 Task: Open Card Card0000000073 in Board Board0000000019 in Workspace WS0000000007 in Trello. Add Member Email0000000025 to Card Card0000000073 in Board Board0000000019 in Workspace WS0000000007 in Trello. Add Green Label titled Label0000000073 to Card Card0000000073 in Board Board0000000019 in Workspace WS0000000007 in Trello. Add Checklist CL0000000073 to Card Card0000000073 in Board Board0000000019 in Workspace WS0000000007 in Trello. Add Dates with Start Date as Apr 08 2023 and Due Date as Apr 30 2023 to Card Card0000000073 in Board Board0000000019 in Workspace WS0000000007 in Trello
Action: Mouse moved to (280, 153)
Screenshot: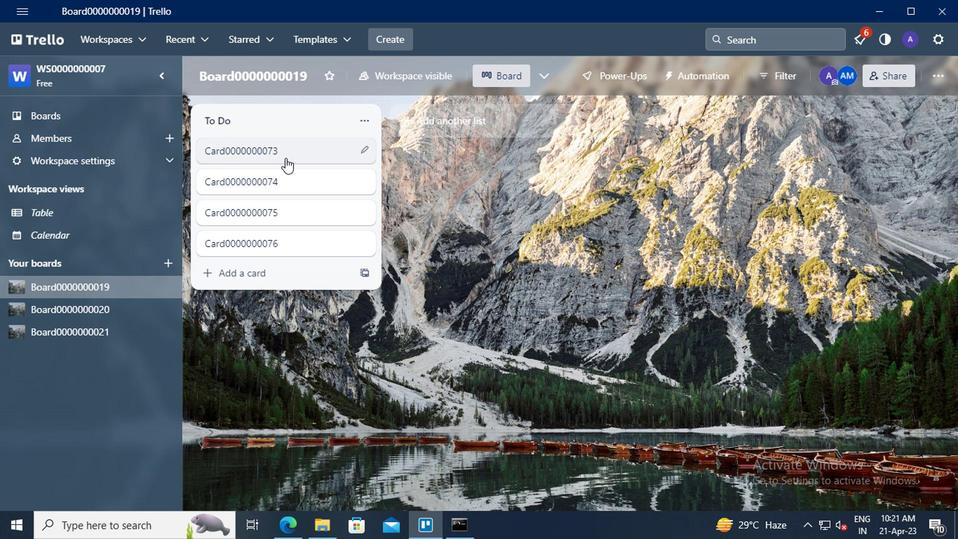 
Action: Mouse pressed left at (280, 153)
Screenshot: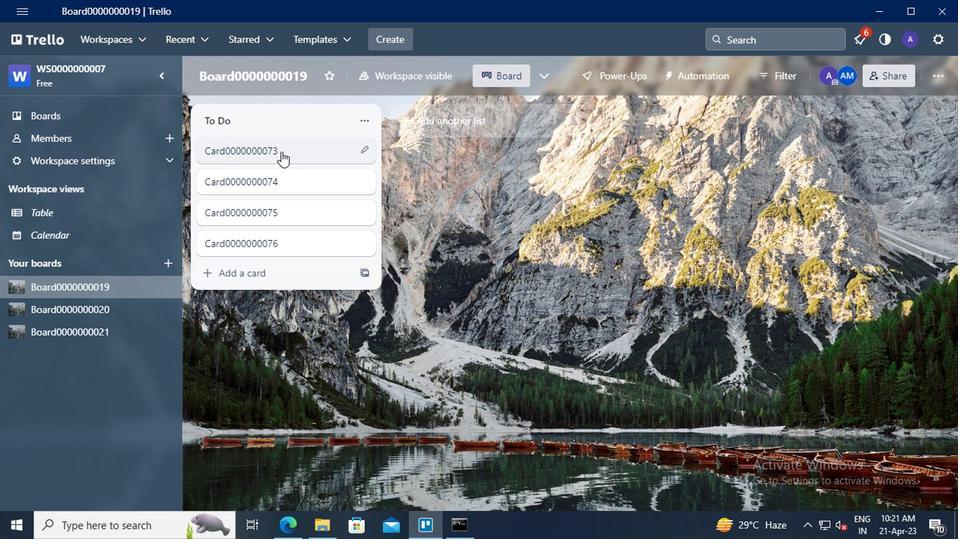 
Action: Mouse moved to (647, 183)
Screenshot: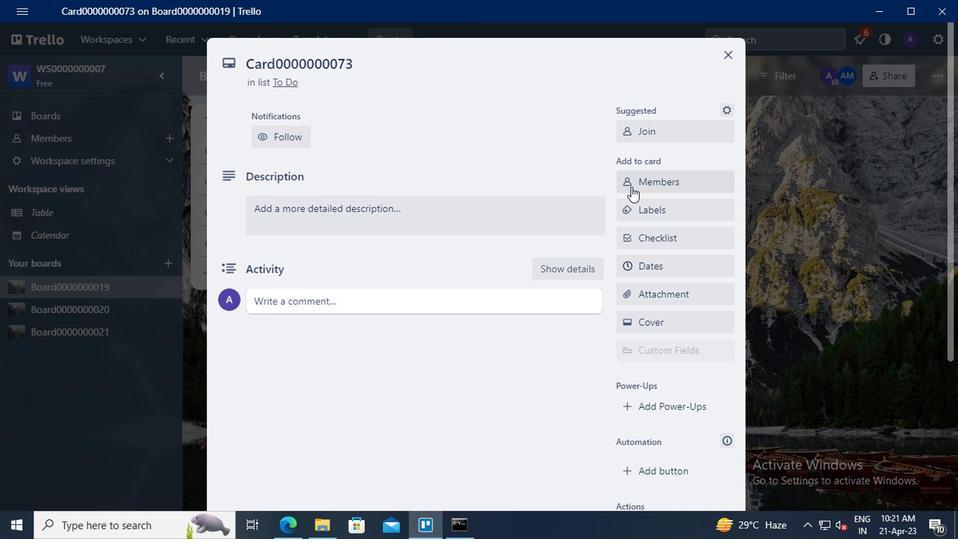 
Action: Mouse pressed left at (647, 183)
Screenshot: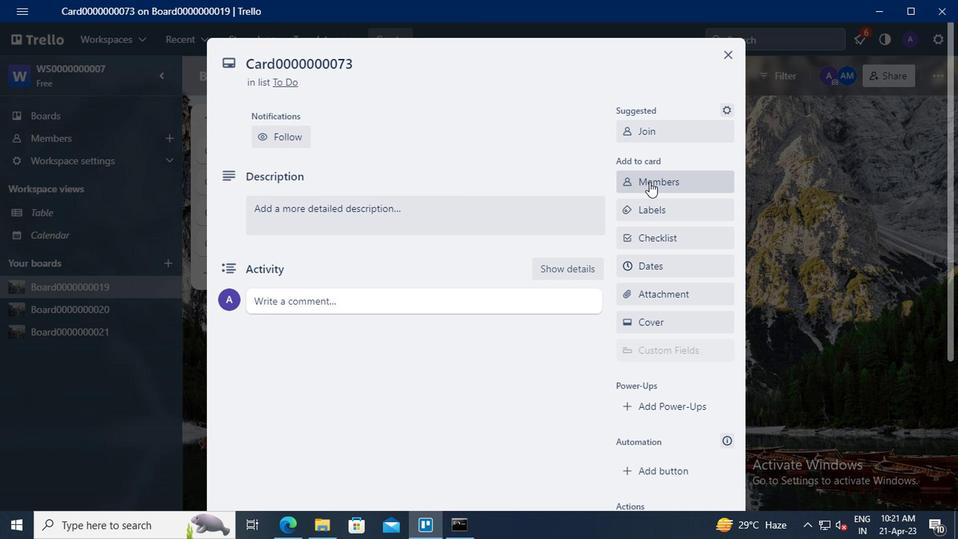 
Action: Mouse moved to (661, 245)
Screenshot: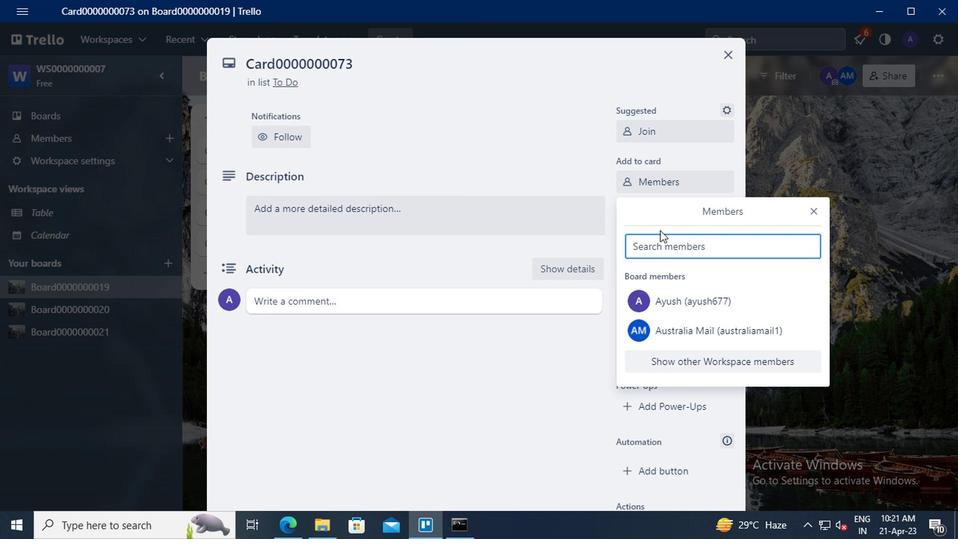 
Action: Mouse pressed left at (661, 245)
Screenshot: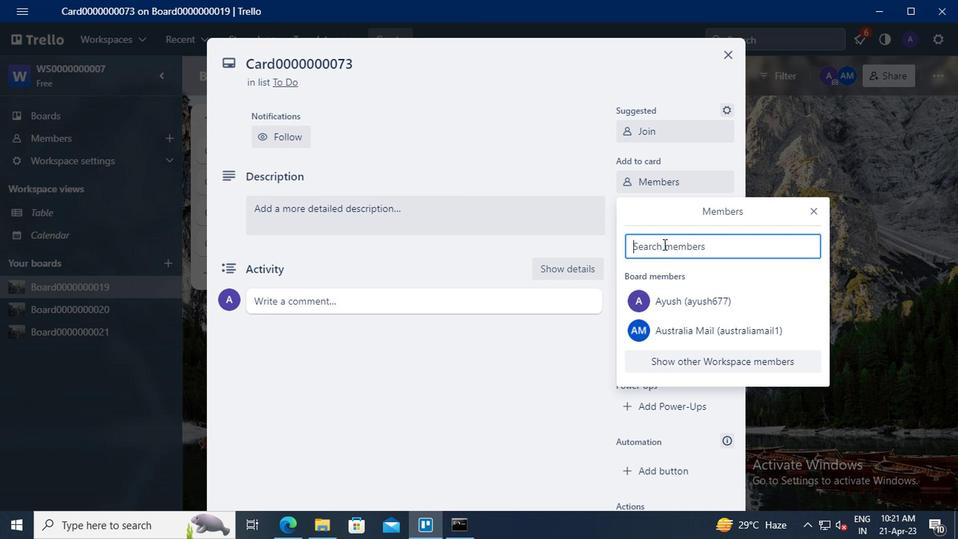 
Action: Key pressed mailaustralia7<Key.shift>@GMAIL.COM
Screenshot: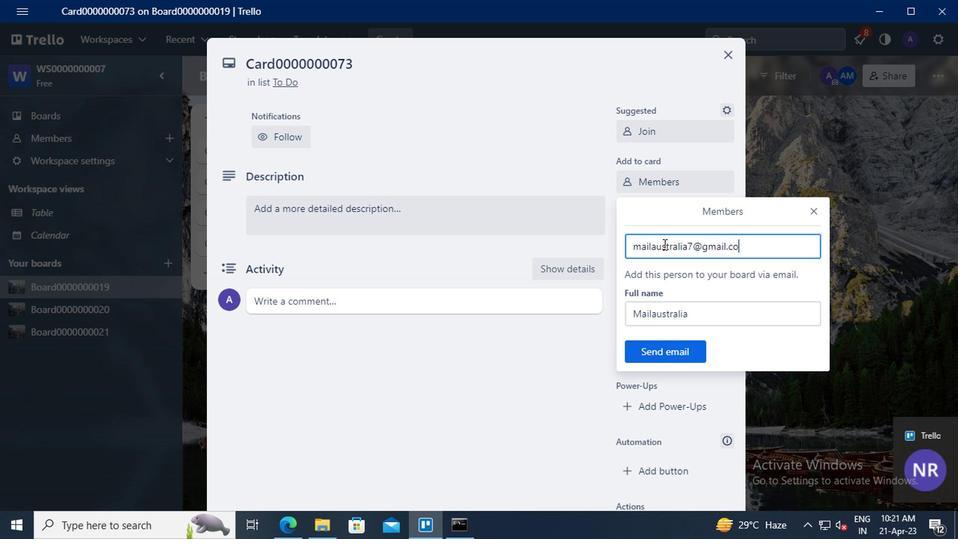 
Action: Mouse moved to (651, 349)
Screenshot: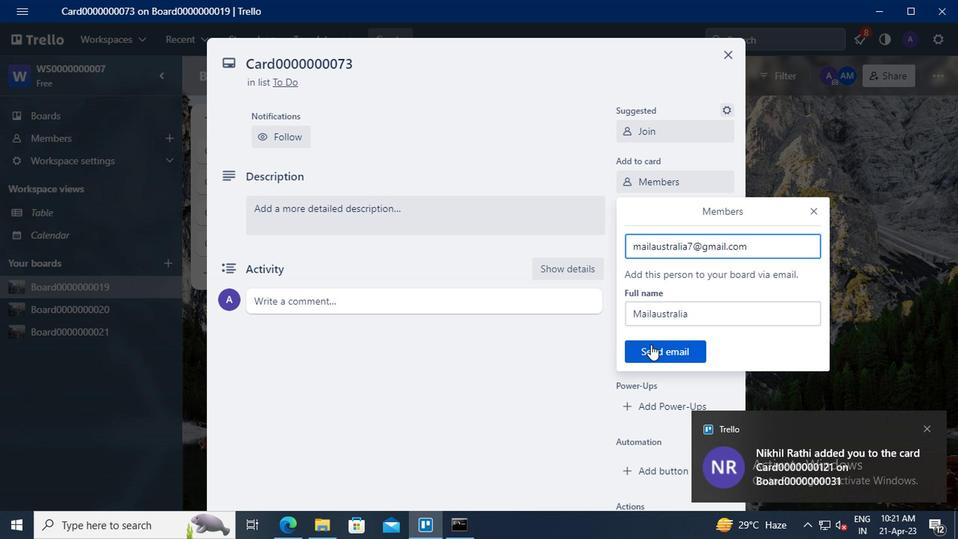
Action: Mouse pressed left at (651, 349)
Screenshot: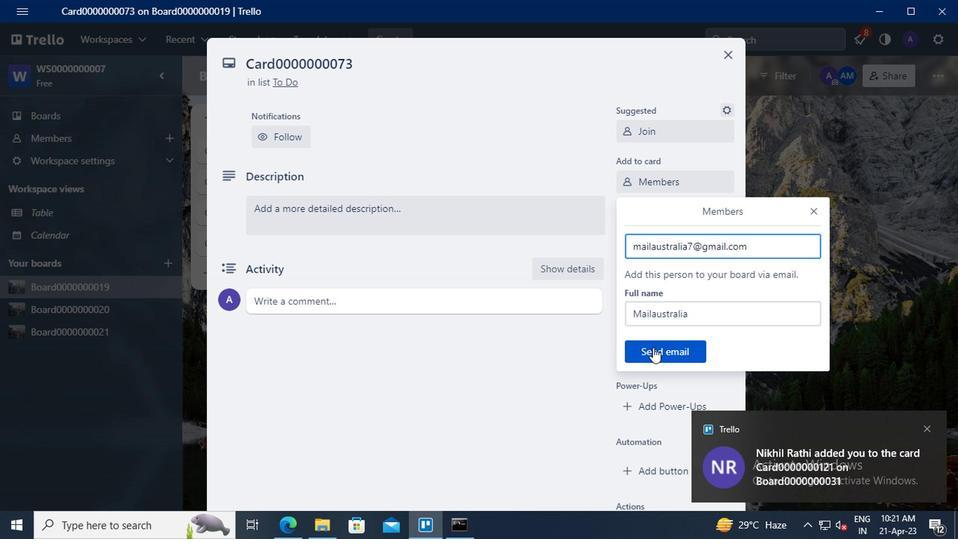 
Action: Mouse moved to (659, 213)
Screenshot: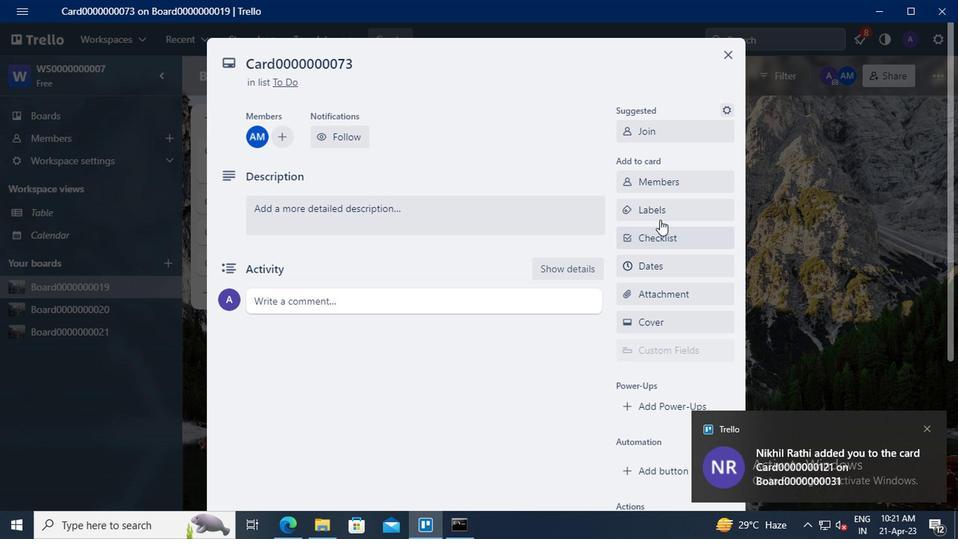 
Action: Mouse pressed left at (659, 213)
Screenshot: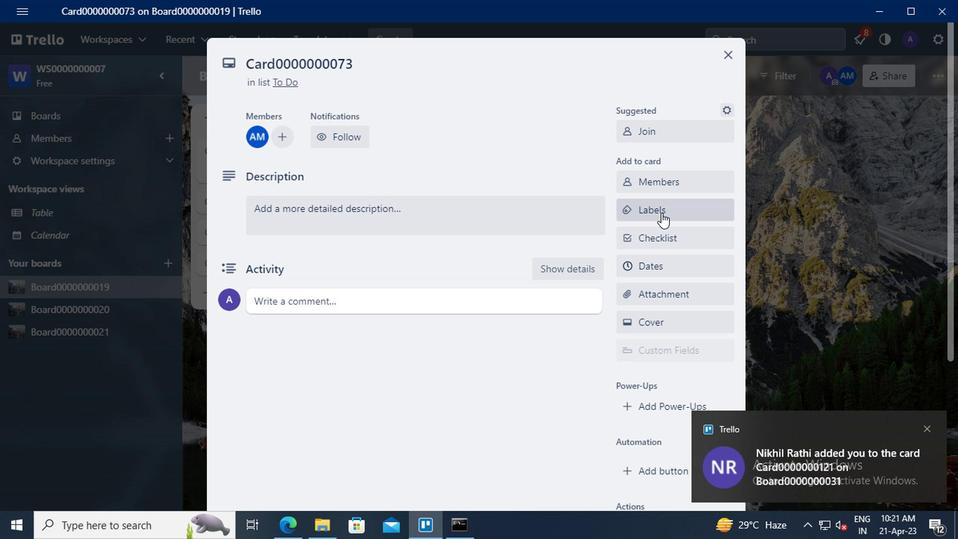 
Action: Mouse moved to (720, 320)
Screenshot: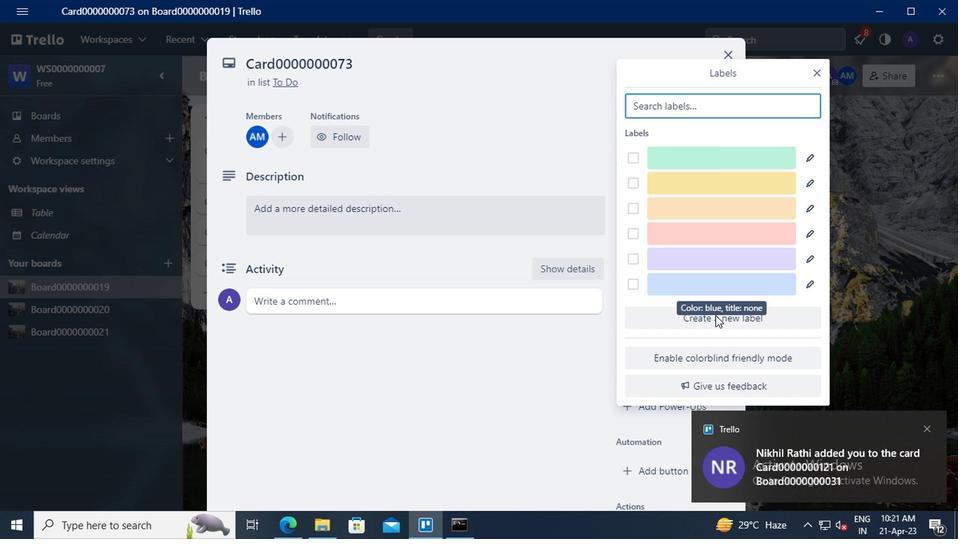 
Action: Mouse pressed left at (720, 320)
Screenshot: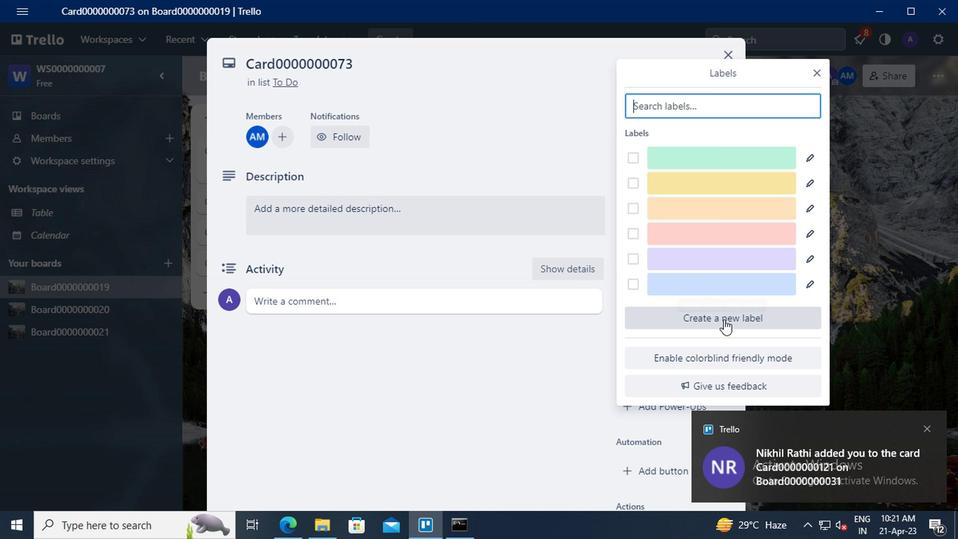 
Action: Mouse moved to (678, 207)
Screenshot: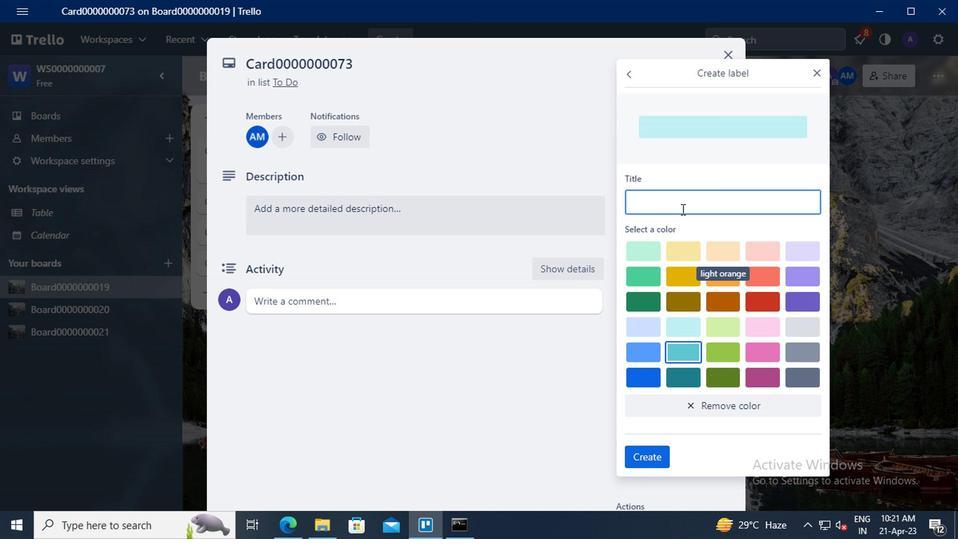 
Action: Mouse pressed left at (678, 207)
Screenshot: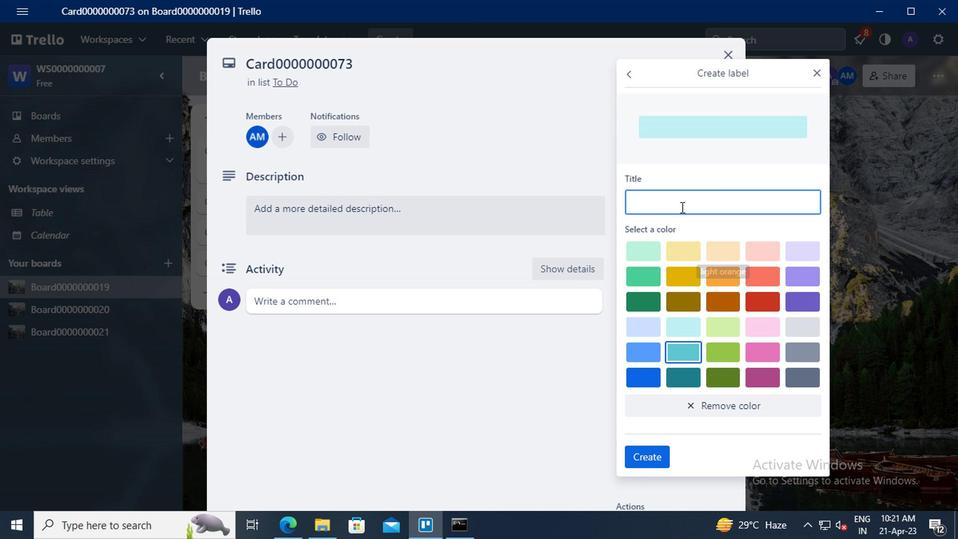 
Action: Mouse moved to (640, 184)
Screenshot: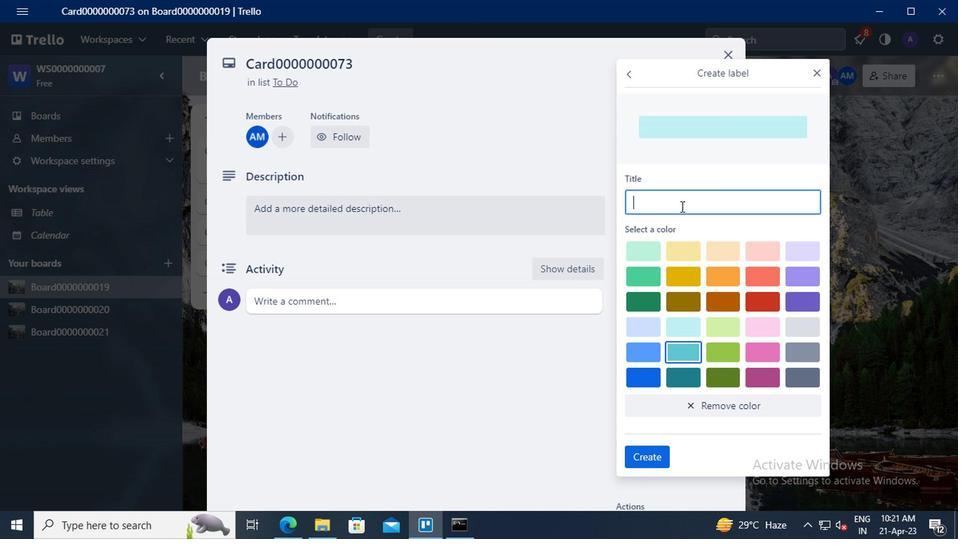 
Action: Key pressed <Key.shift>LABEL0000000073
Screenshot: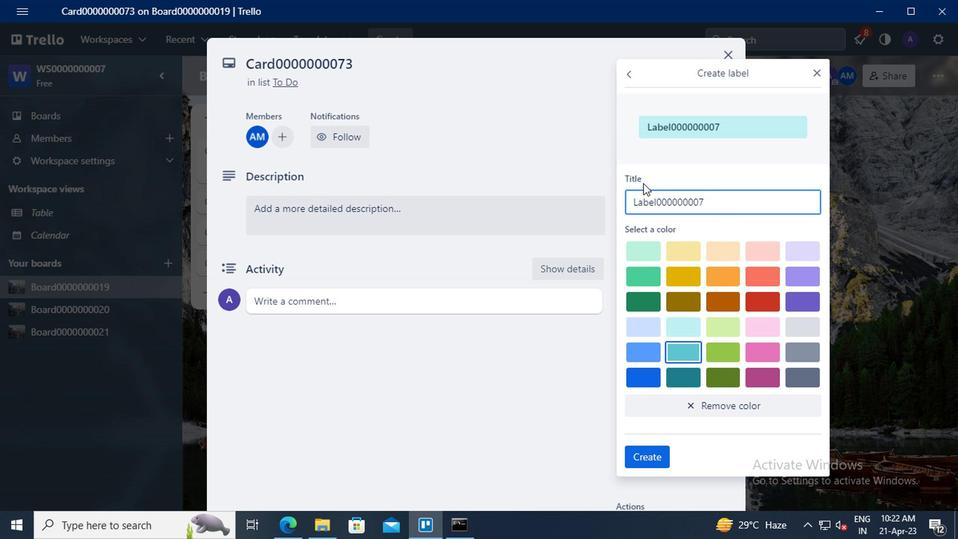 
Action: Mouse moved to (647, 273)
Screenshot: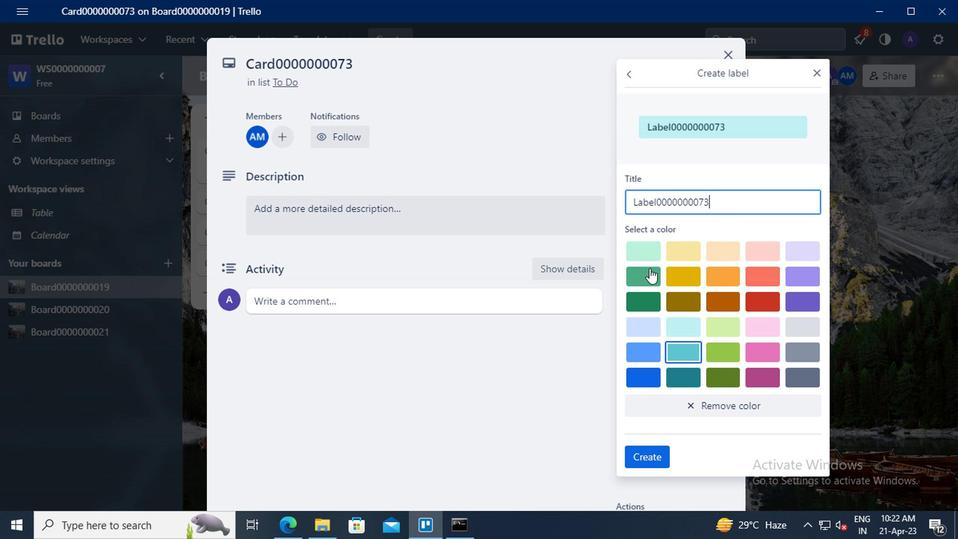 
Action: Mouse pressed left at (647, 273)
Screenshot: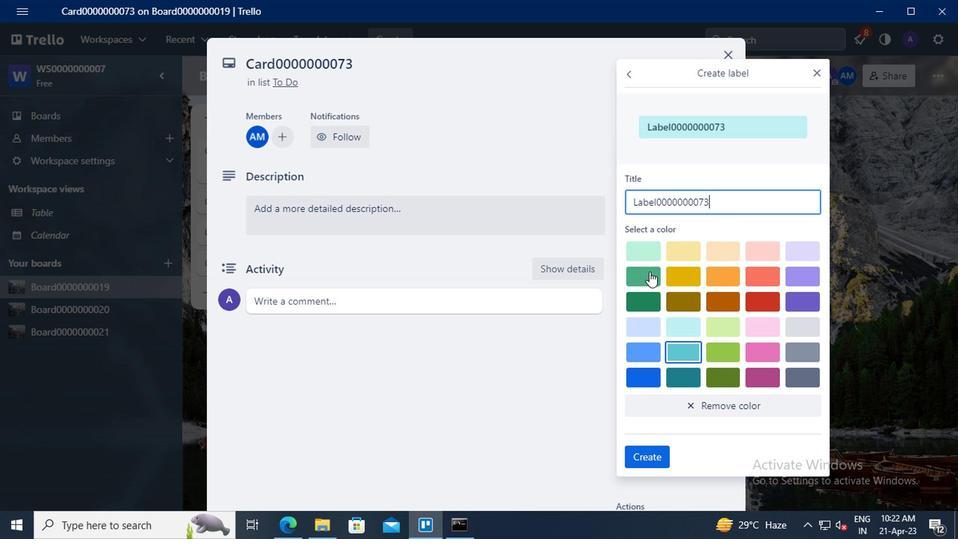 
Action: Mouse moved to (650, 454)
Screenshot: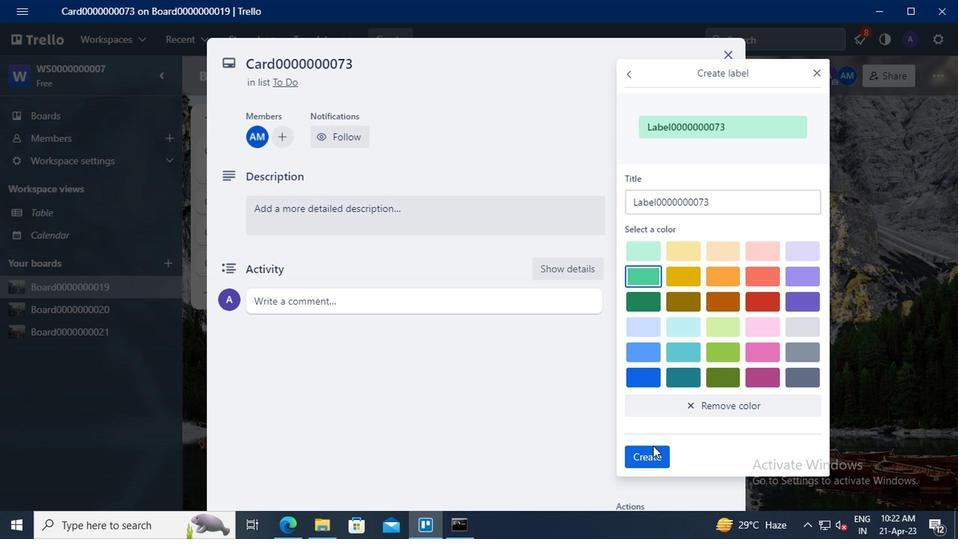 
Action: Mouse pressed left at (650, 454)
Screenshot: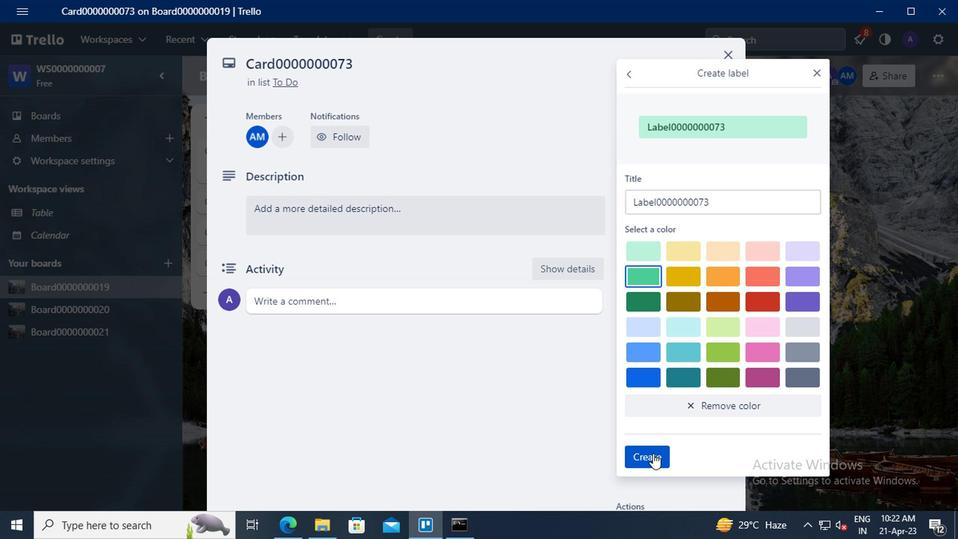 
Action: Mouse moved to (815, 73)
Screenshot: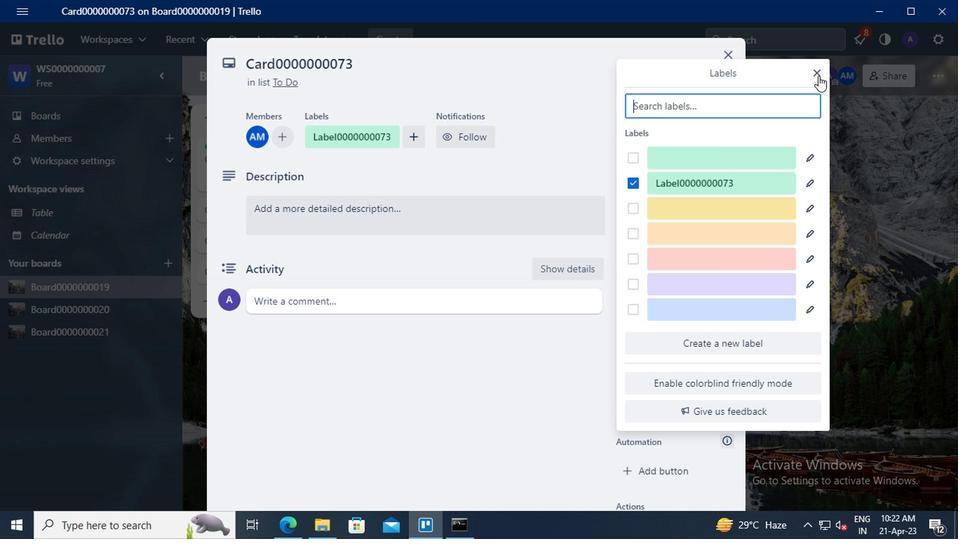 
Action: Mouse pressed left at (815, 73)
Screenshot: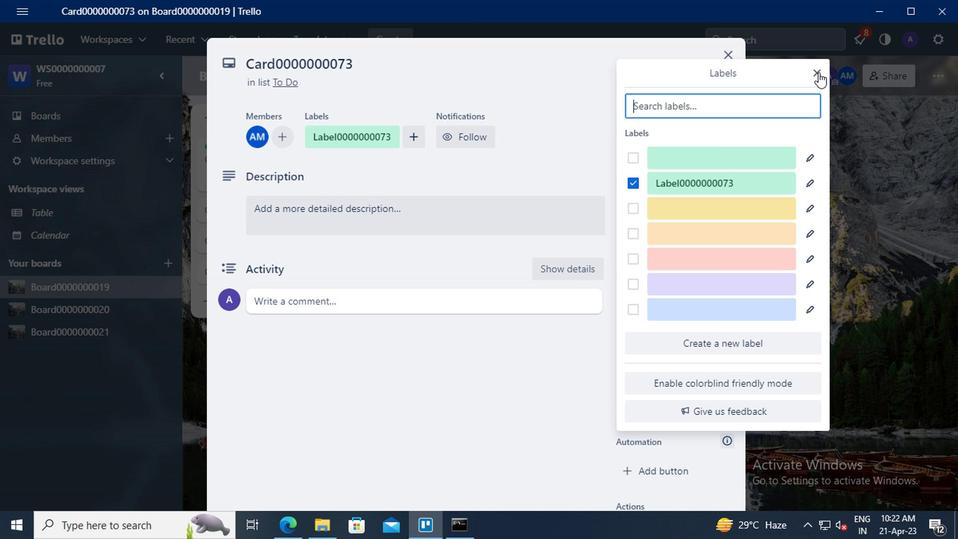 
Action: Mouse moved to (668, 237)
Screenshot: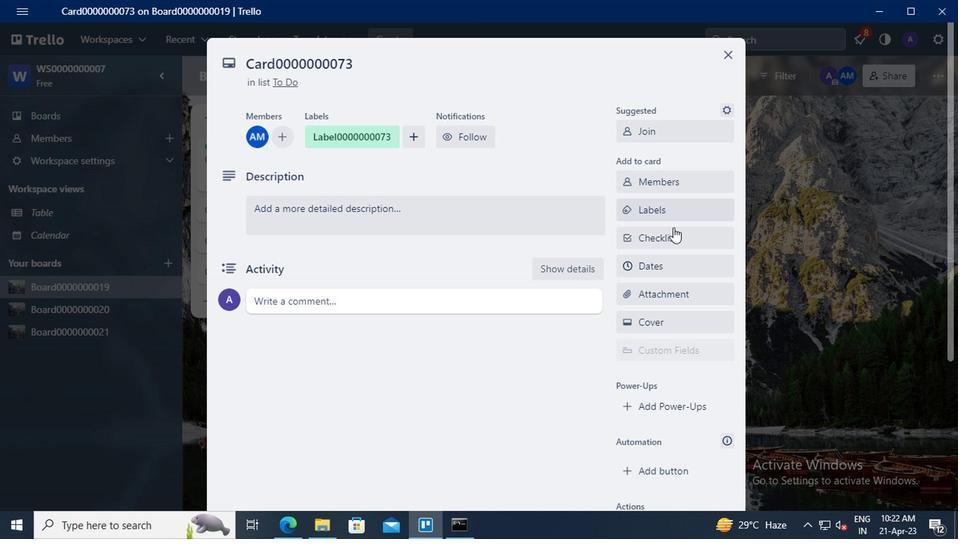 
Action: Mouse pressed left at (668, 237)
Screenshot: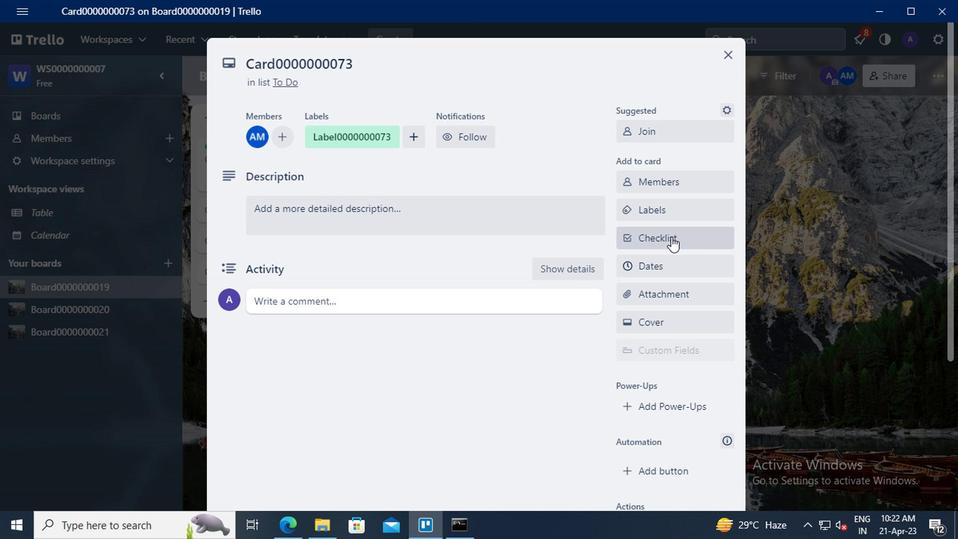 
Action: Key pressed <Key.delete><Key.shift>CL0000000073
Screenshot: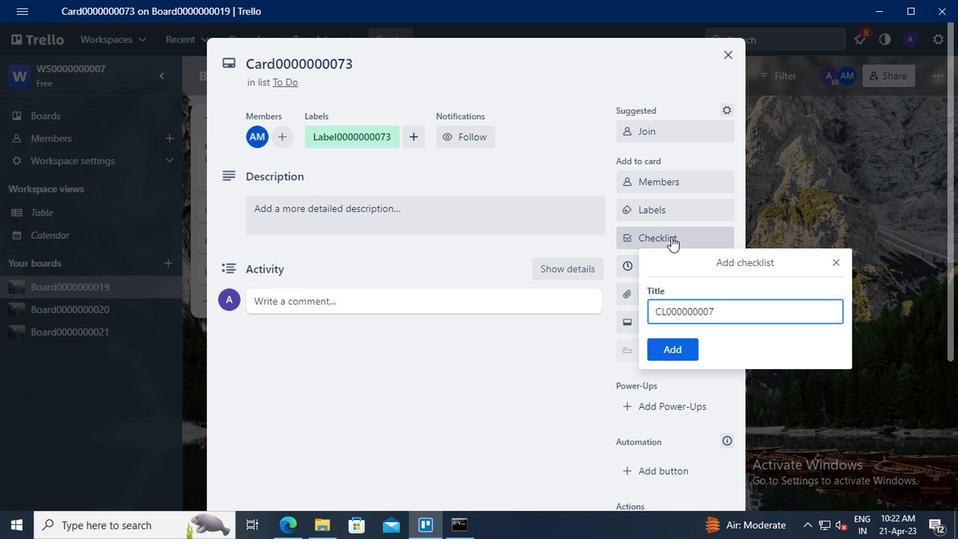 
Action: Mouse moved to (668, 349)
Screenshot: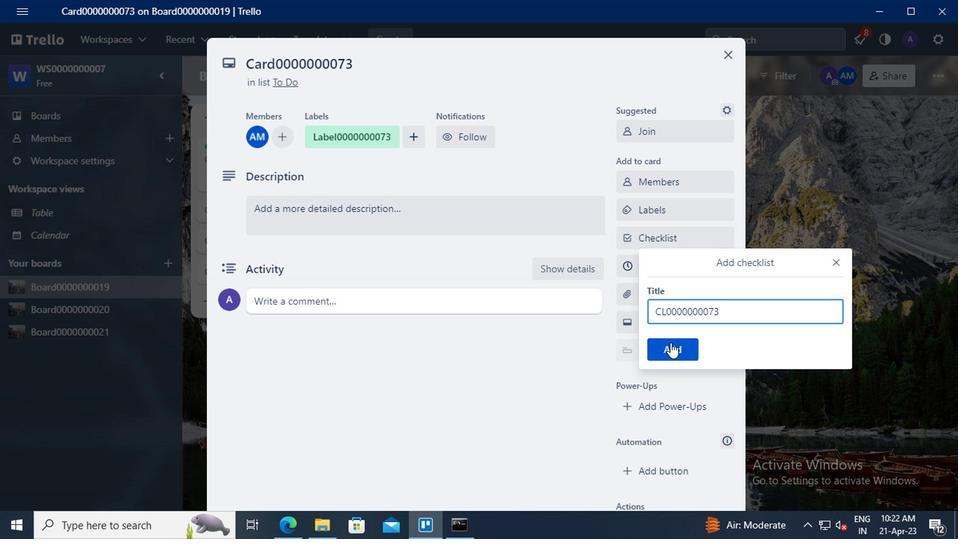 
Action: Mouse pressed left at (668, 349)
Screenshot: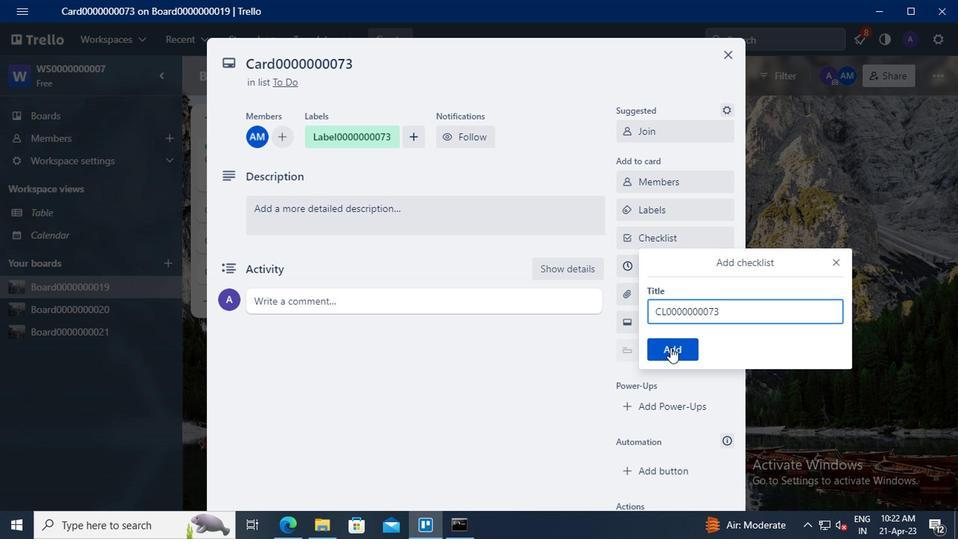 
Action: Mouse moved to (643, 263)
Screenshot: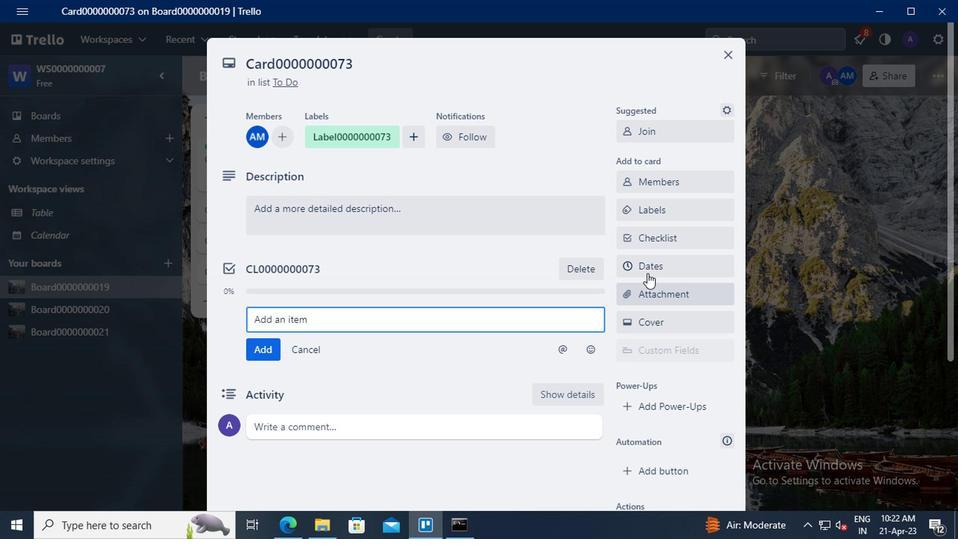
Action: Mouse pressed left at (643, 263)
Screenshot: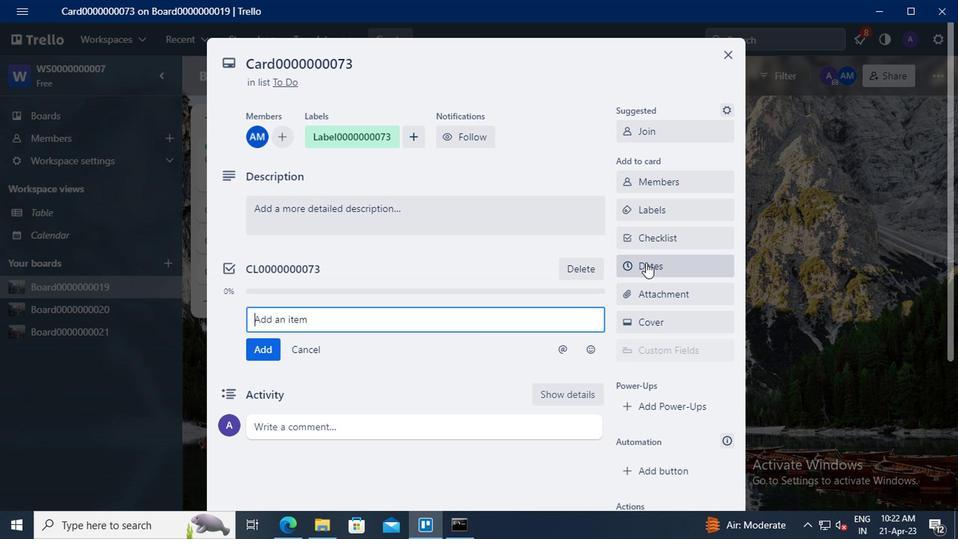 
Action: Mouse moved to (630, 327)
Screenshot: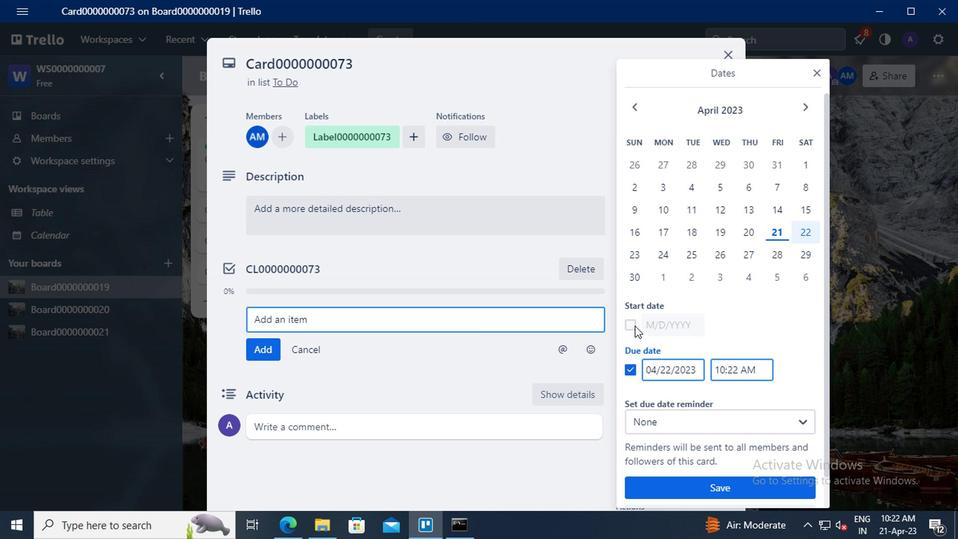 
Action: Mouse pressed left at (630, 327)
Screenshot: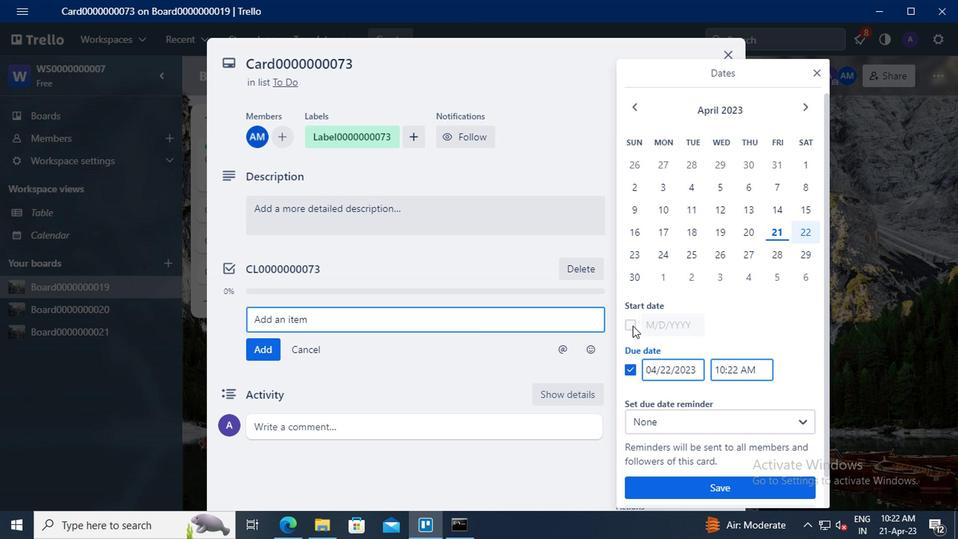 
Action: Mouse moved to (668, 324)
Screenshot: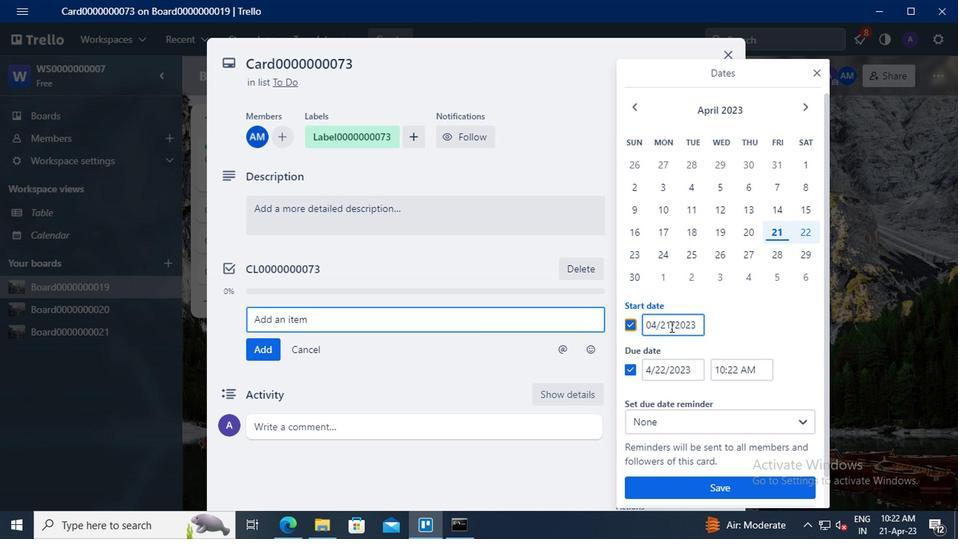
Action: Mouse pressed left at (668, 324)
Screenshot: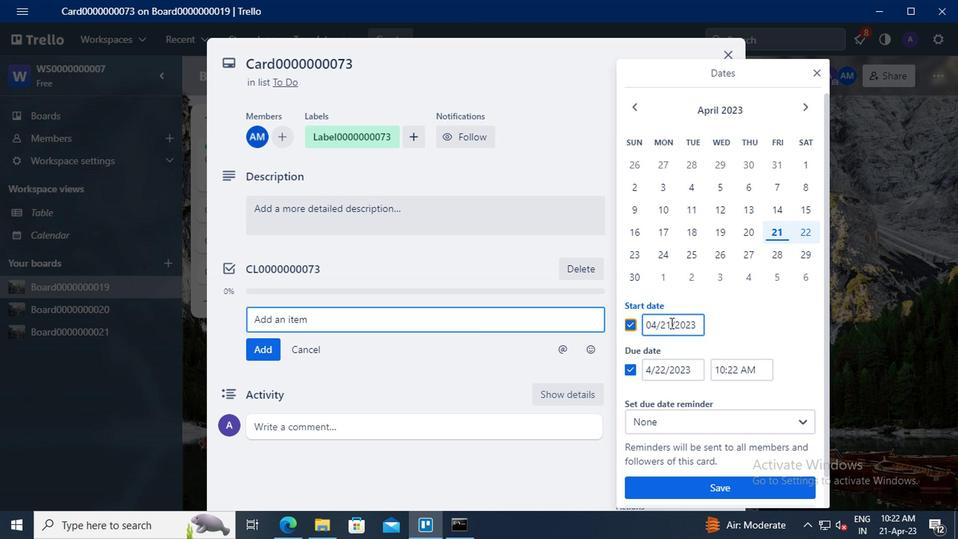
Action: Mouse moved to (670, 285)
Screenshot: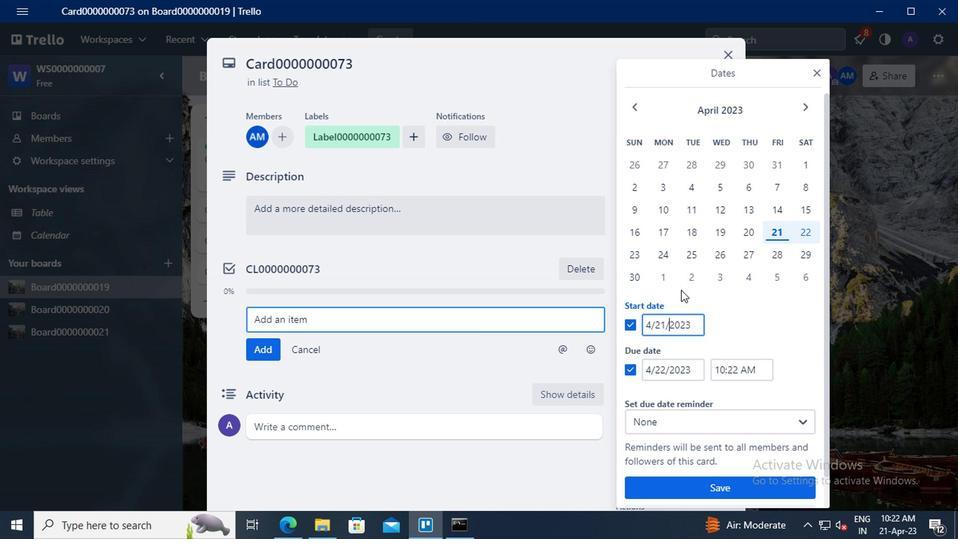 
Action: Key pressed <Key.left><Key.backspace><Key.backspace>8<Key.left><Key.left><Key.backspace>4
Screenshot: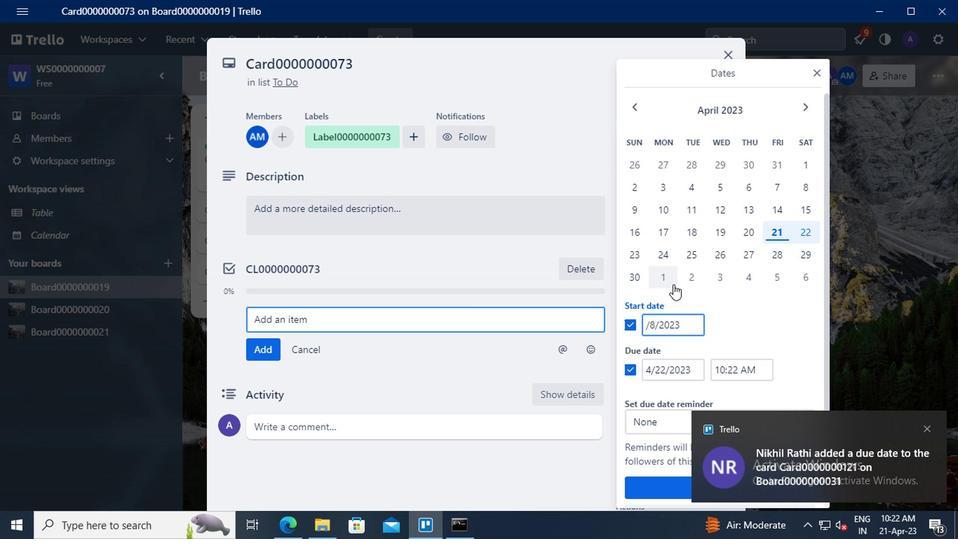 
Action: Mouse moved to (661, 368)
Screenshot: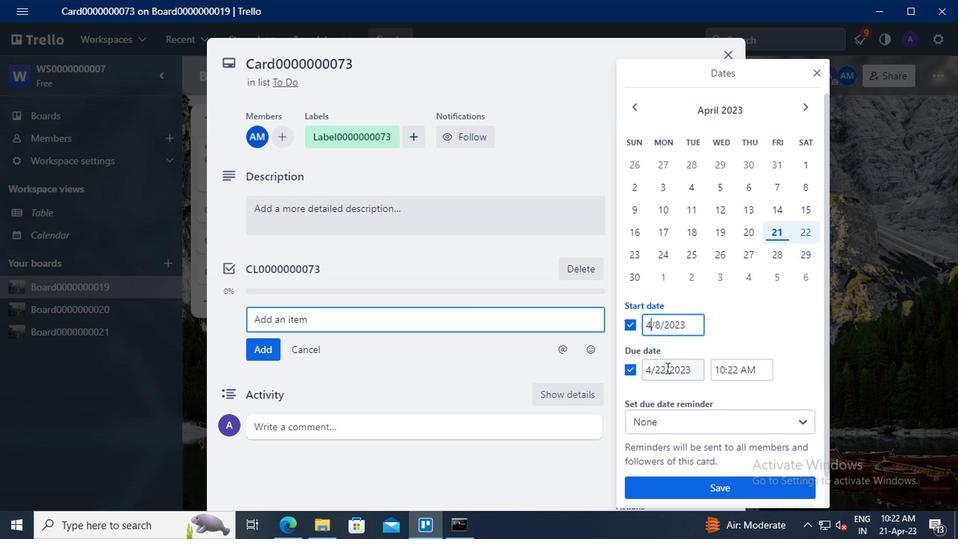 
Action: Mouse pressed left at (661, 368)
Screenshot: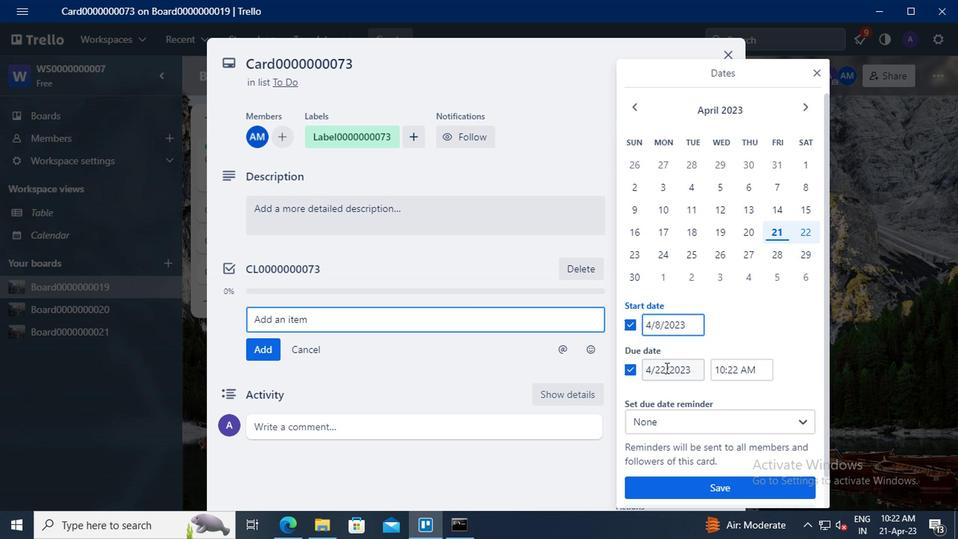 
Action: Mouse moved to (668, 320)
Screenshot: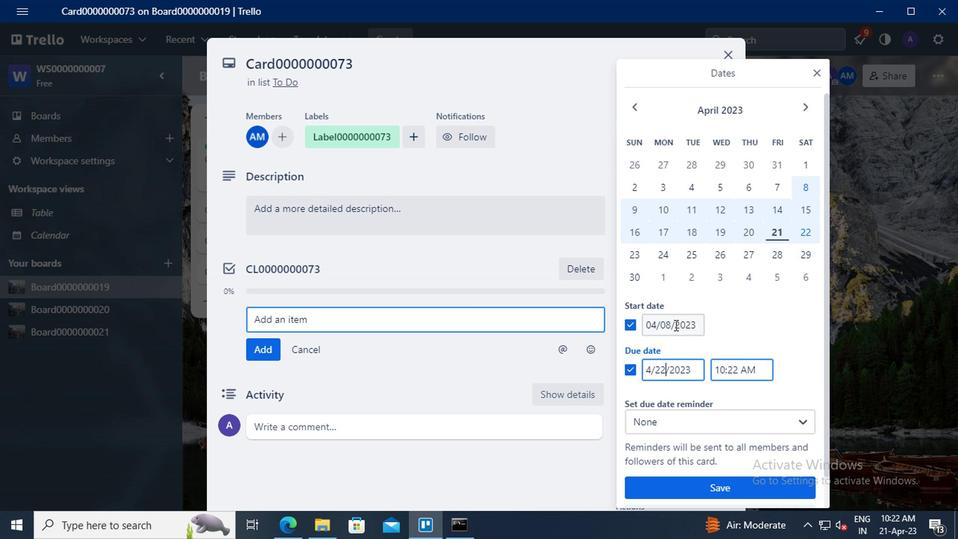 
Action: Key pressed <Key.backspace><Key.backspace>30
Screenshot: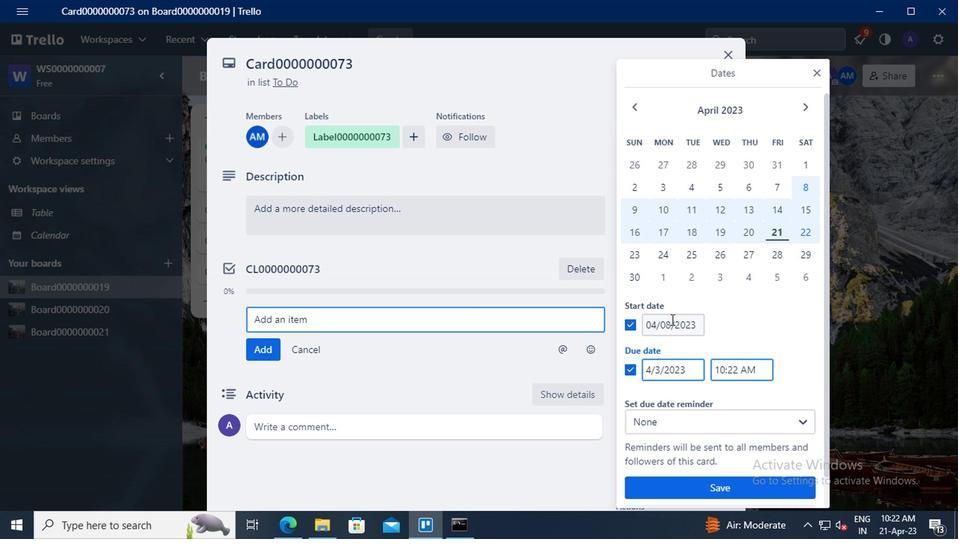 
Action: Mouse moved to (685, 484)
Screenshot: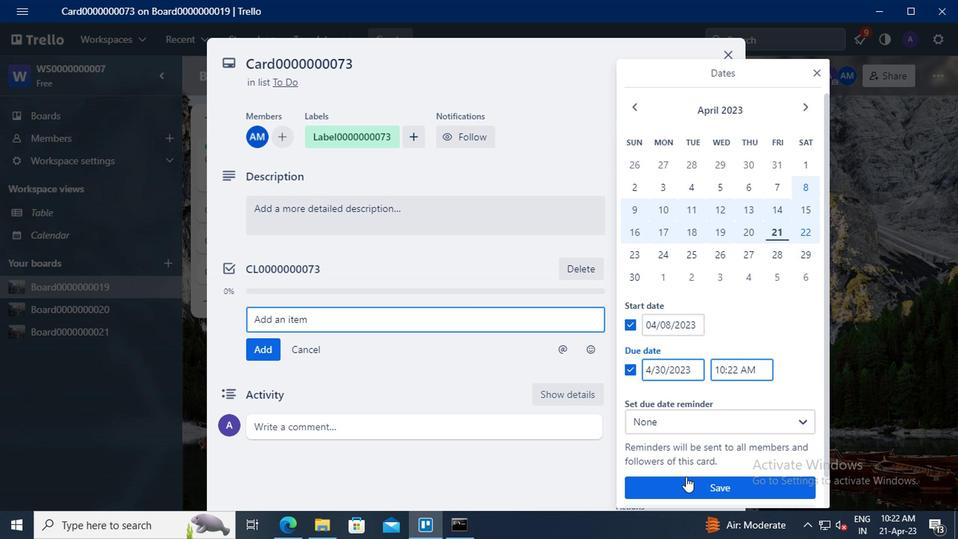
Action: Mouse pressed left at (685, 484)
Screenshot: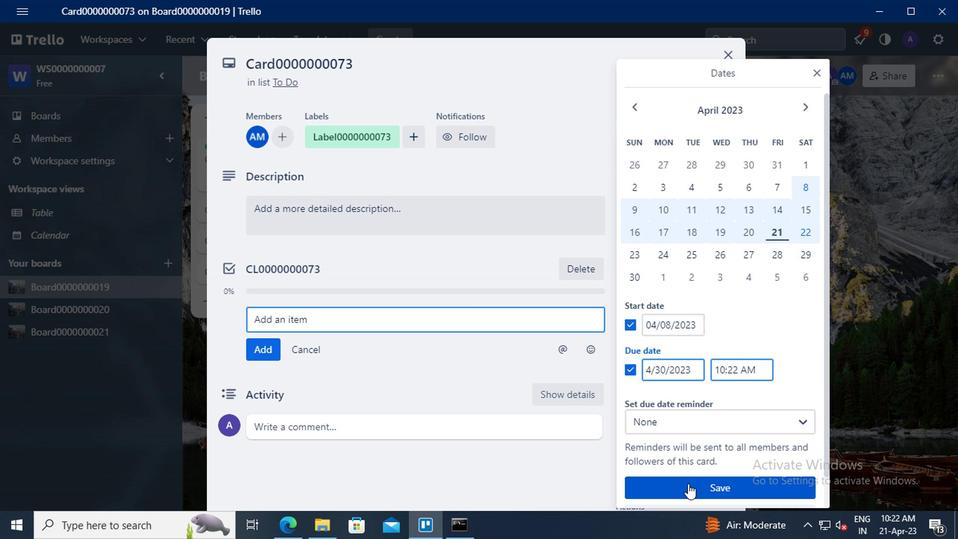 
